Task: Select the employment type as full-time.
Action: Mouse moved to (938, 120)
Screenshot: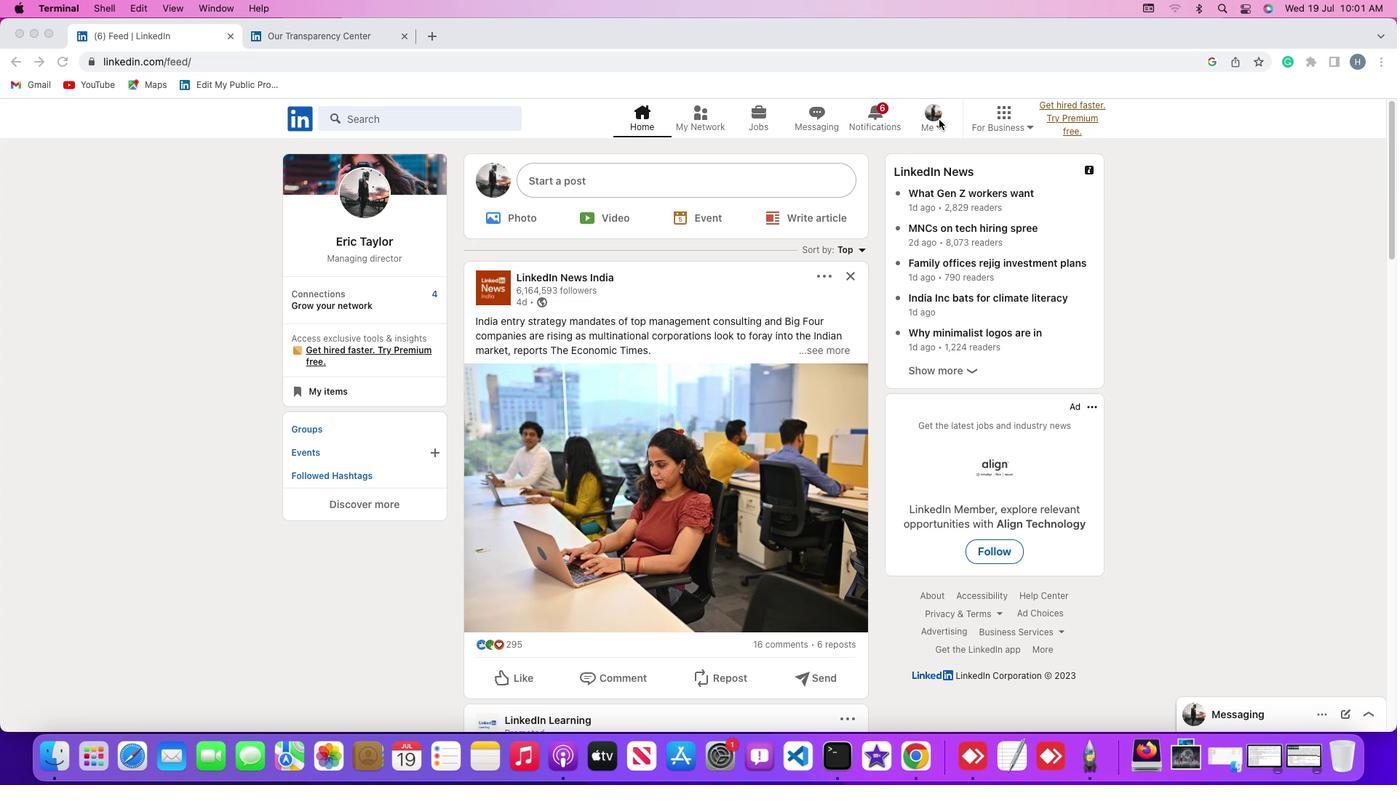 
Action: Mouse pressed left at (938, 120)
Screenshot: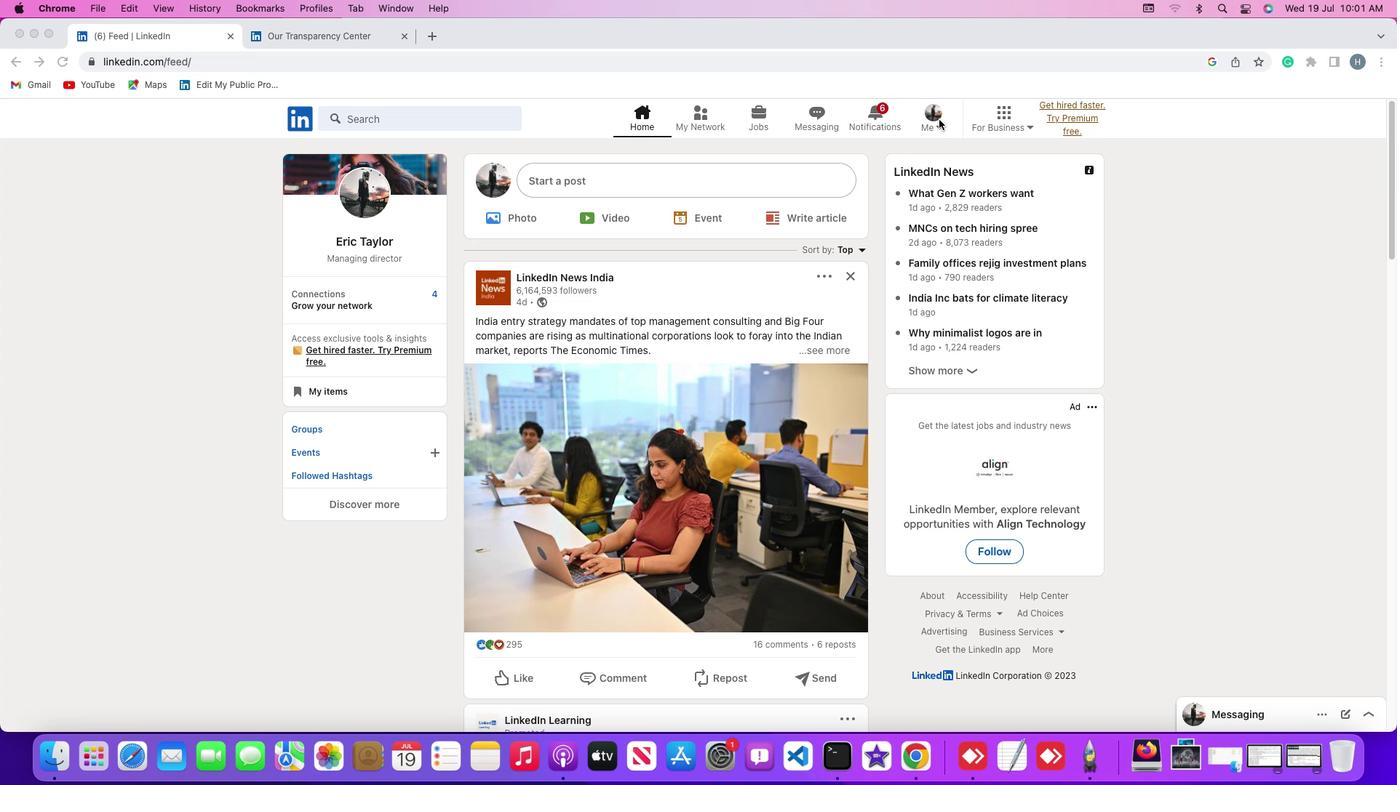 
Action: Mouse moved to (939, 125)
Screenshot: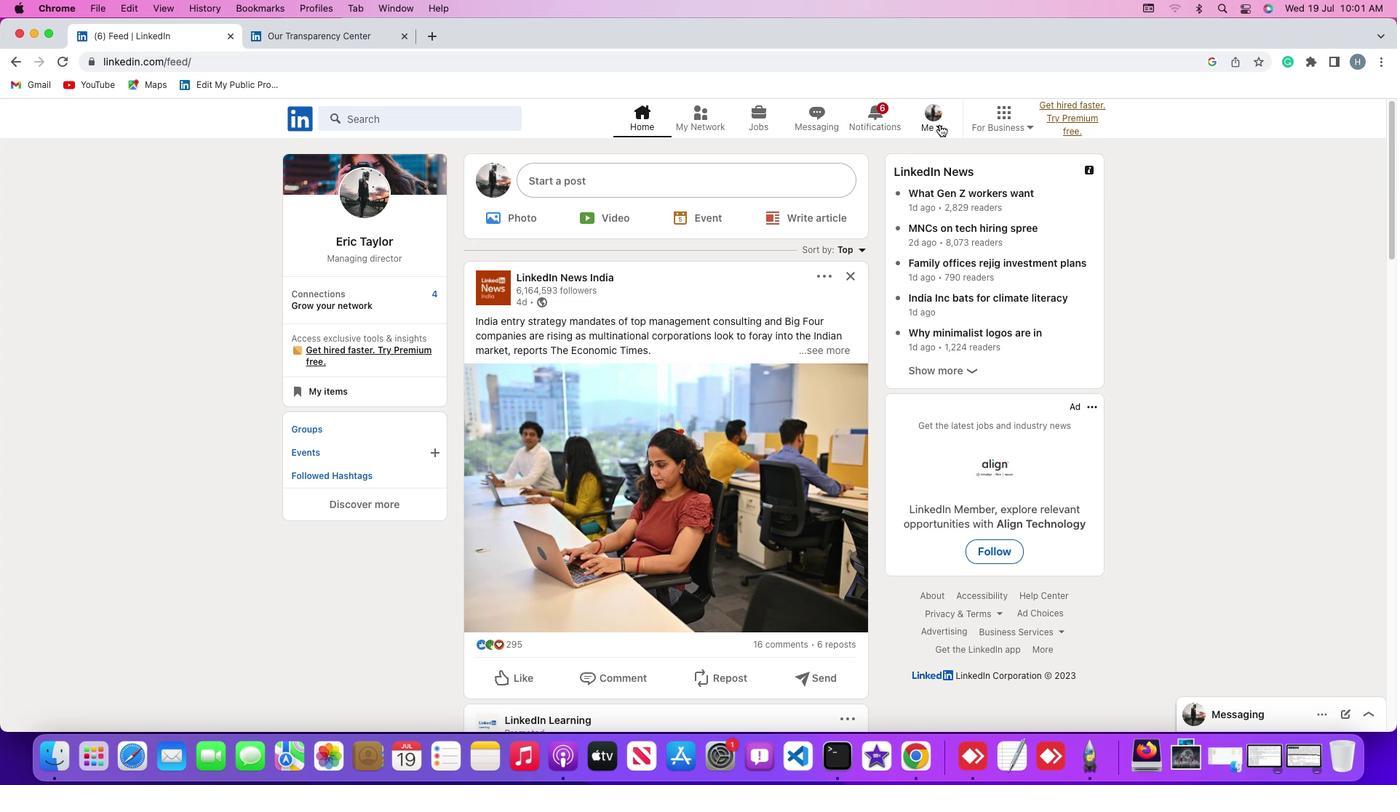 
Action: Mouse pressed left at (939, 125)
Screenshot: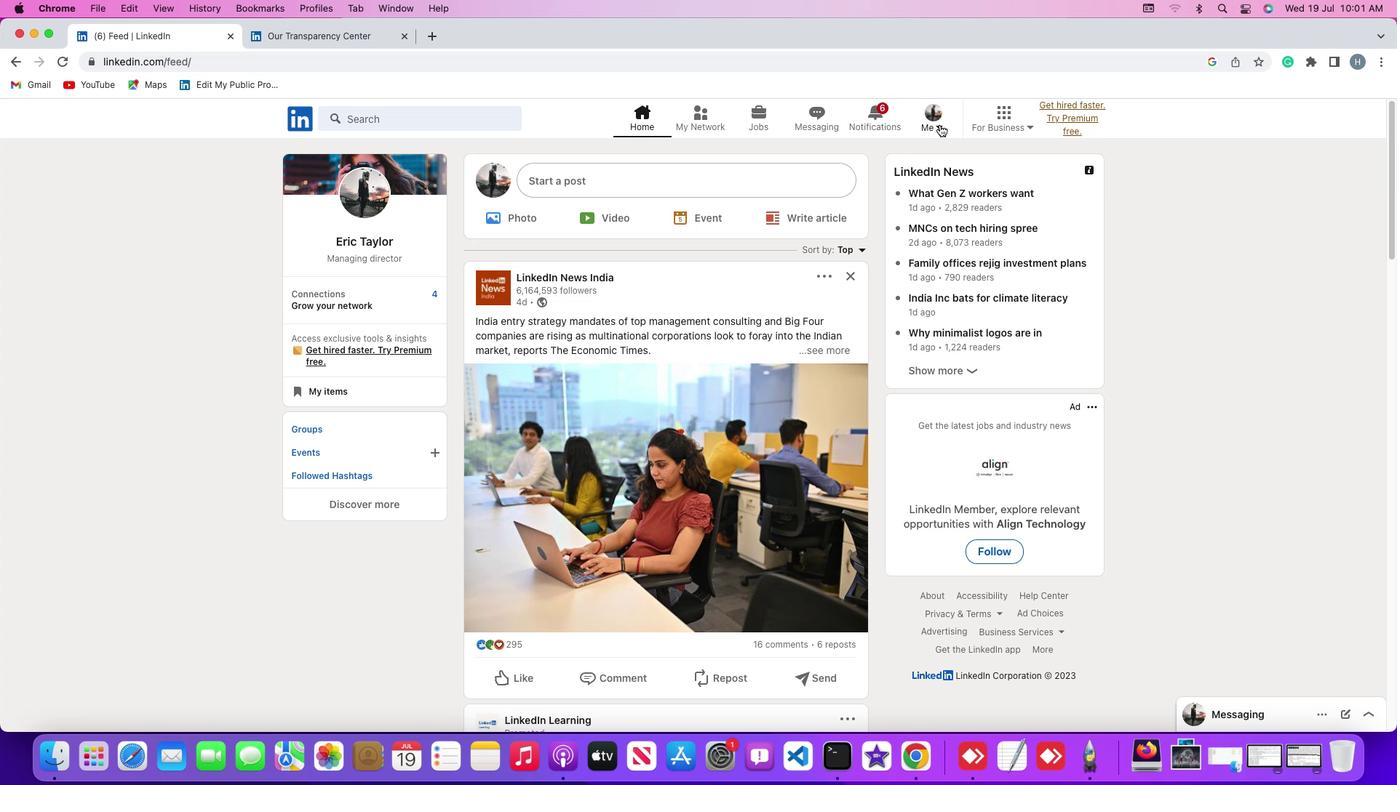 
Action: Mouse moved to (918, 200)
Screenshot: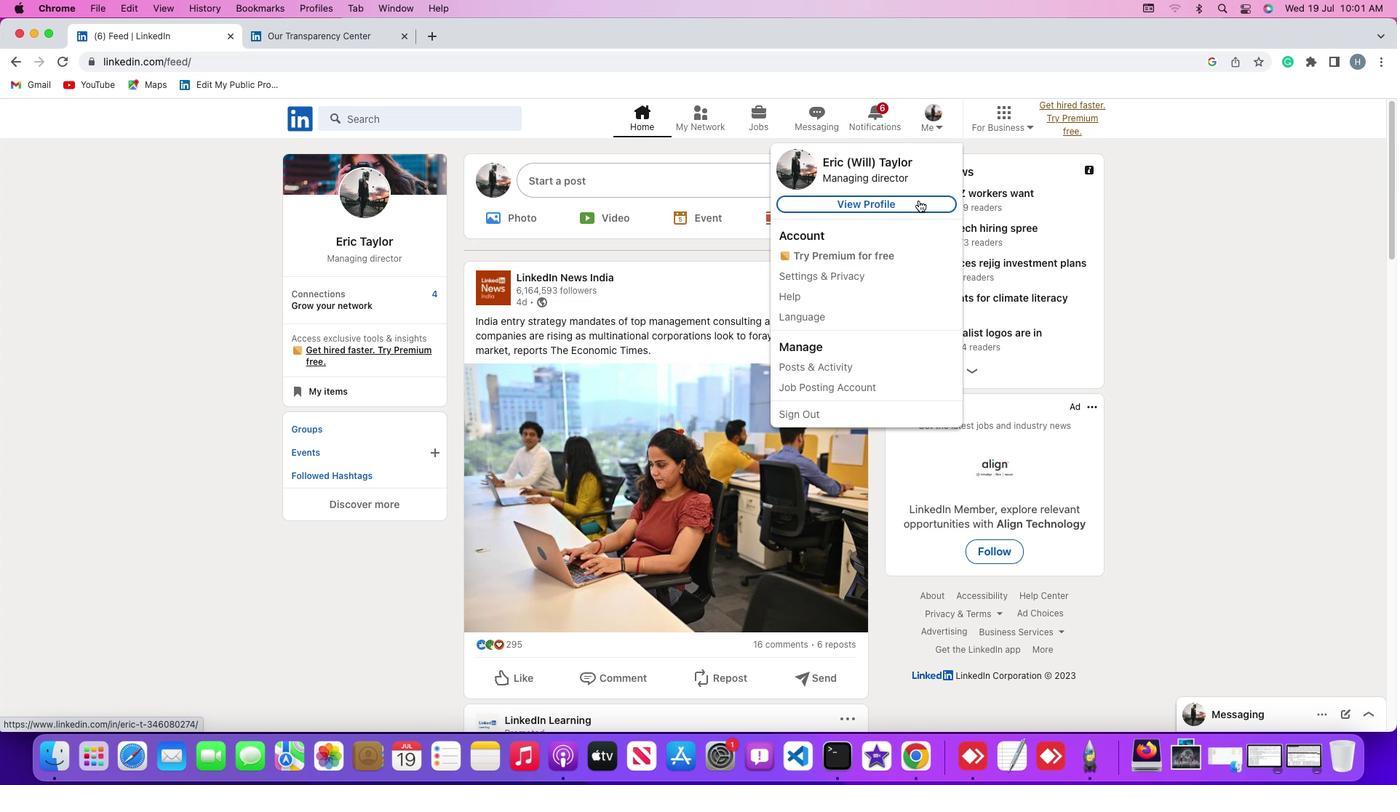 
Action: Mouse pressed left at (918, 200)
Screenshot: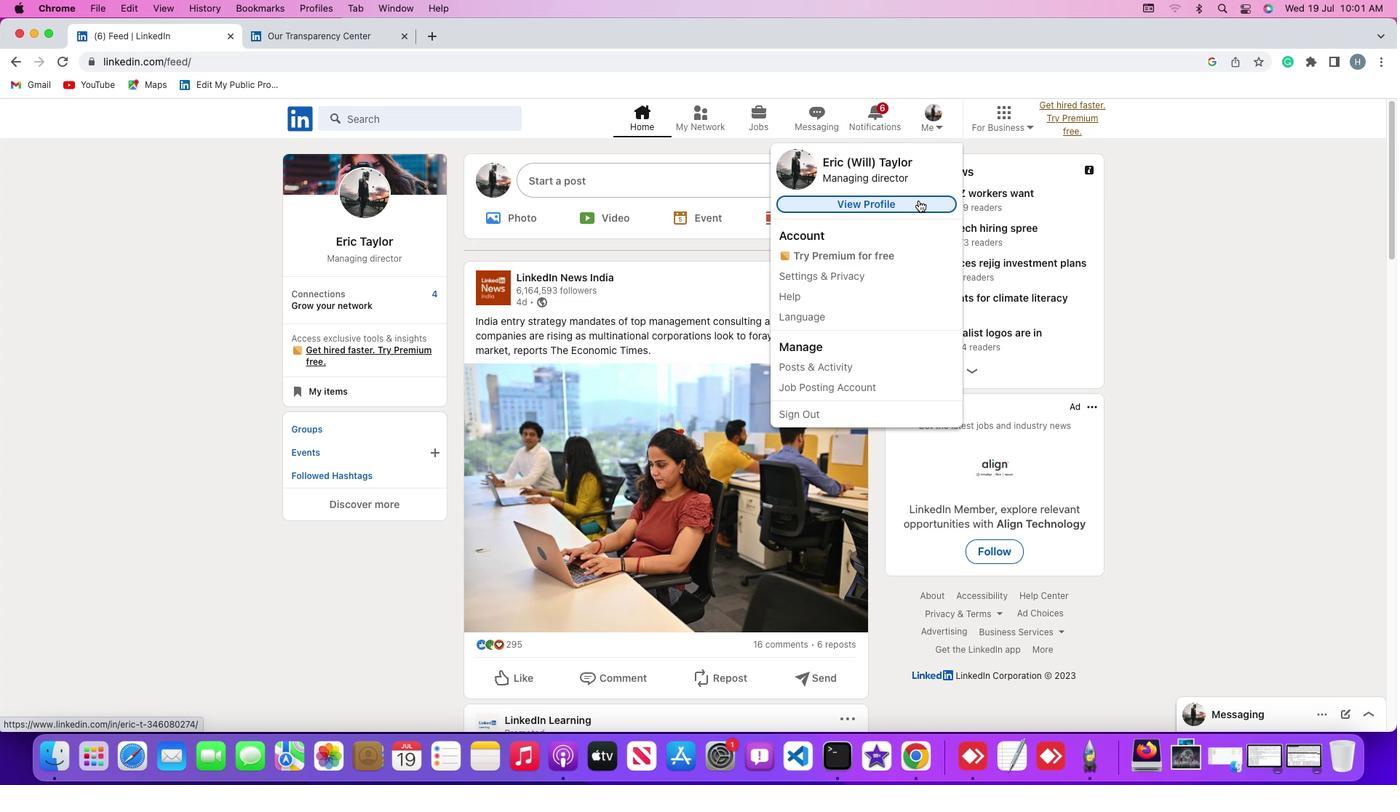 
Action: Mouse moved to (344, 438)
Screenshot: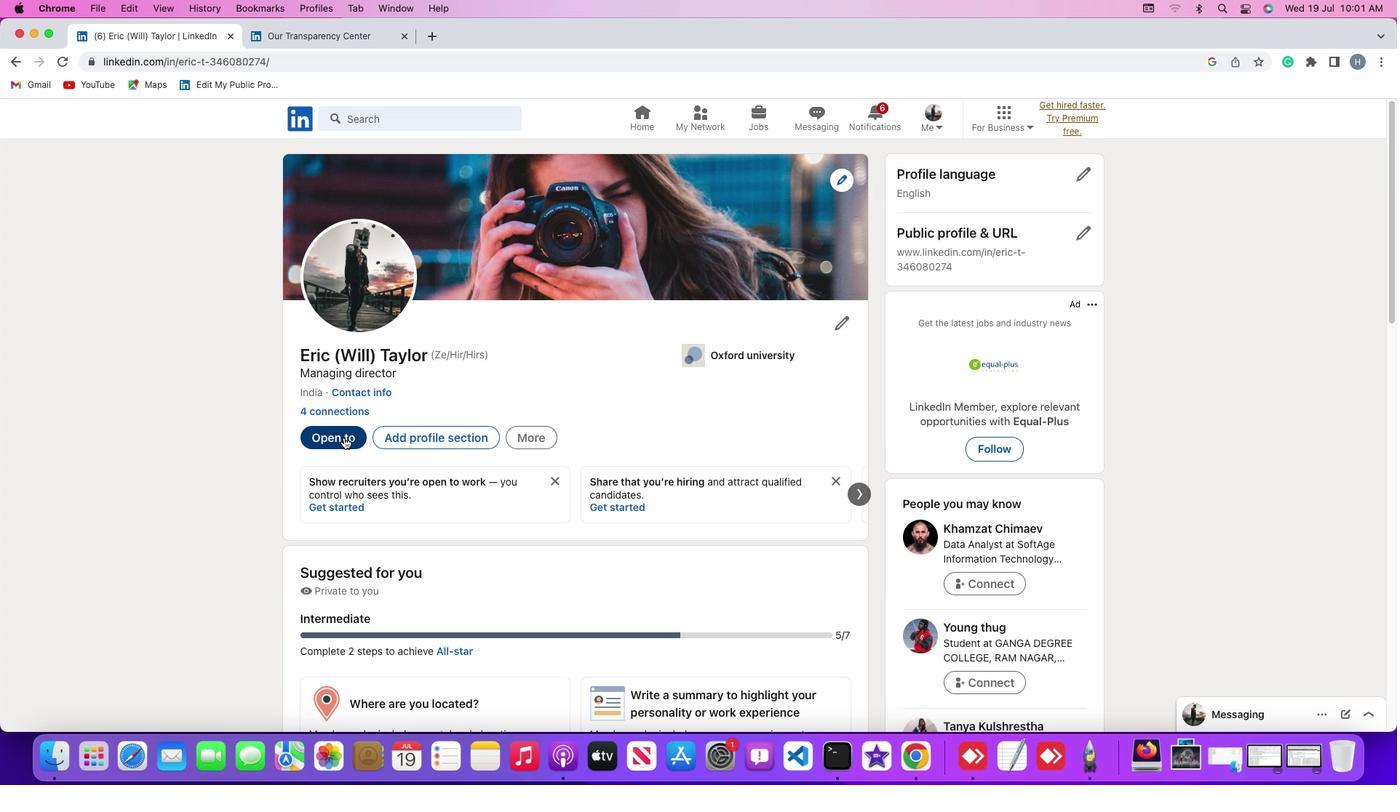 
Action: Mouse pressed left at (344, 438)
Screenshot: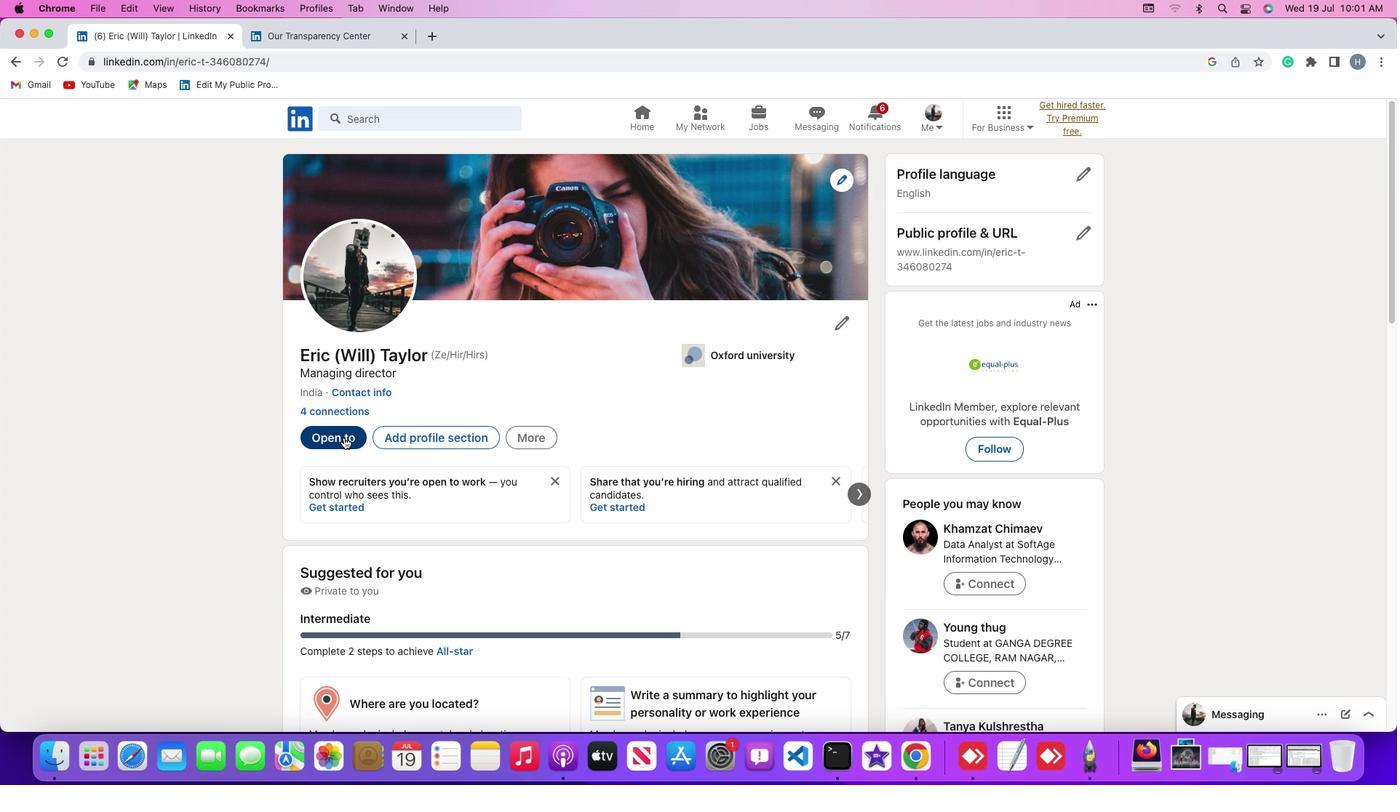 
Action: Mouse moved to (348, 435)
Screenshot: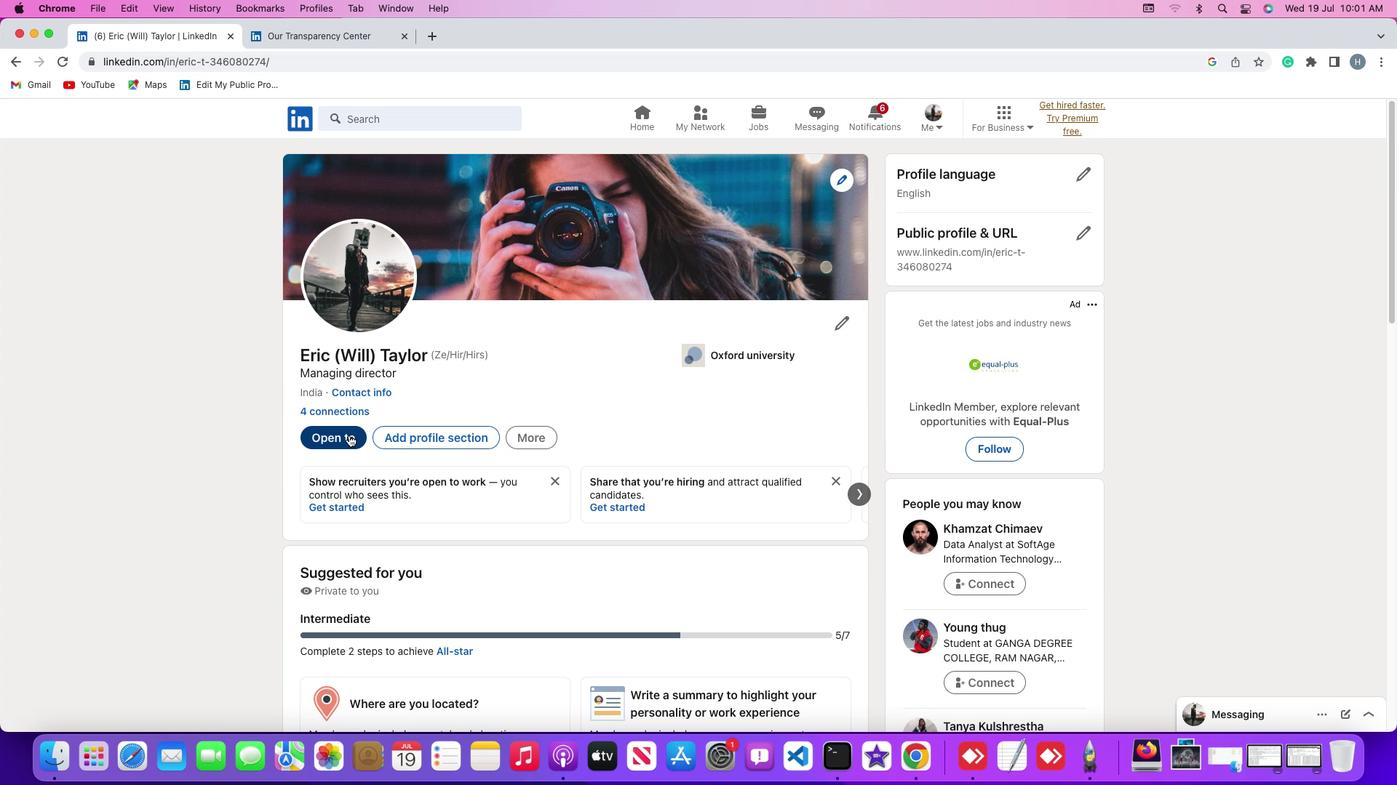 
Action: Mouse pressed left at (348, 435)
Screenshot: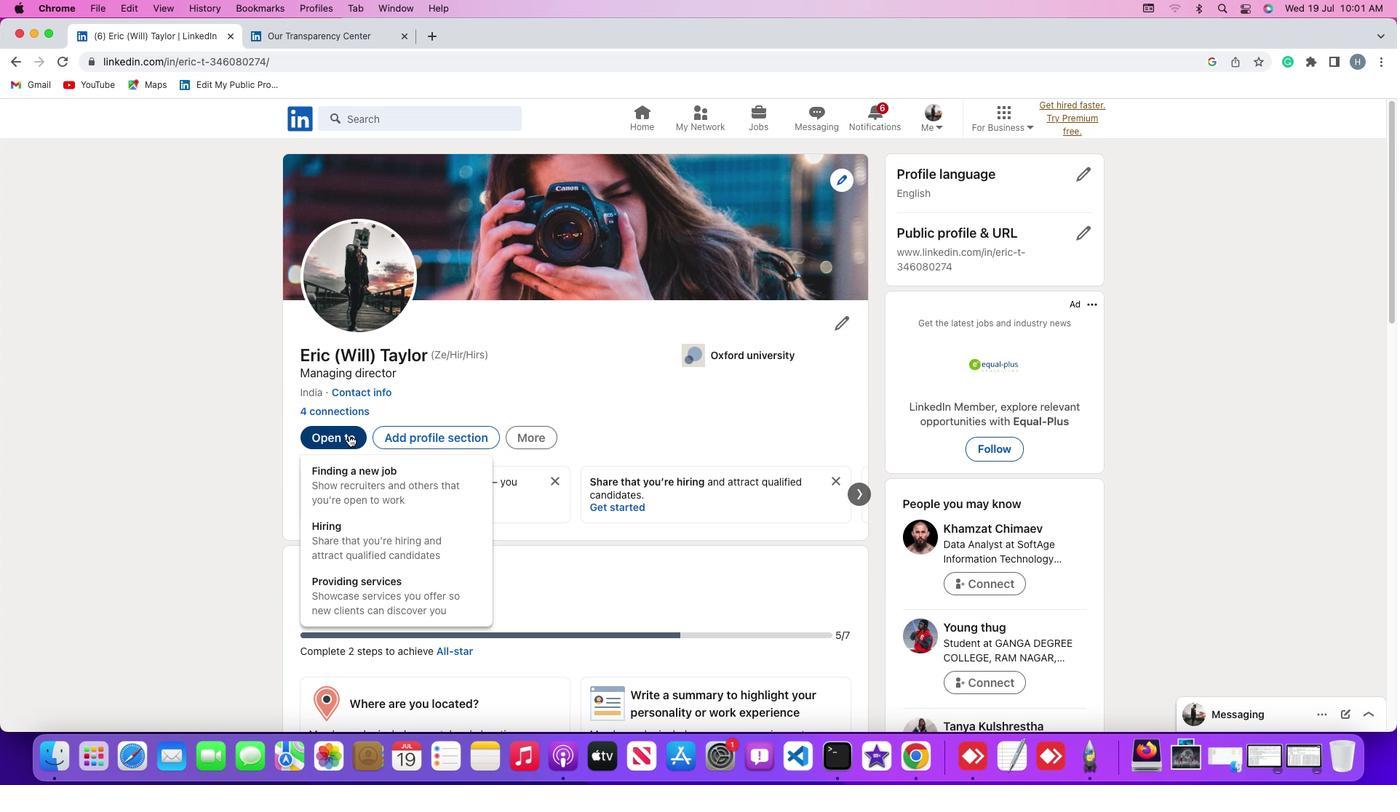 
Action: Mouse pressed left at (348, 435)
Screenshot: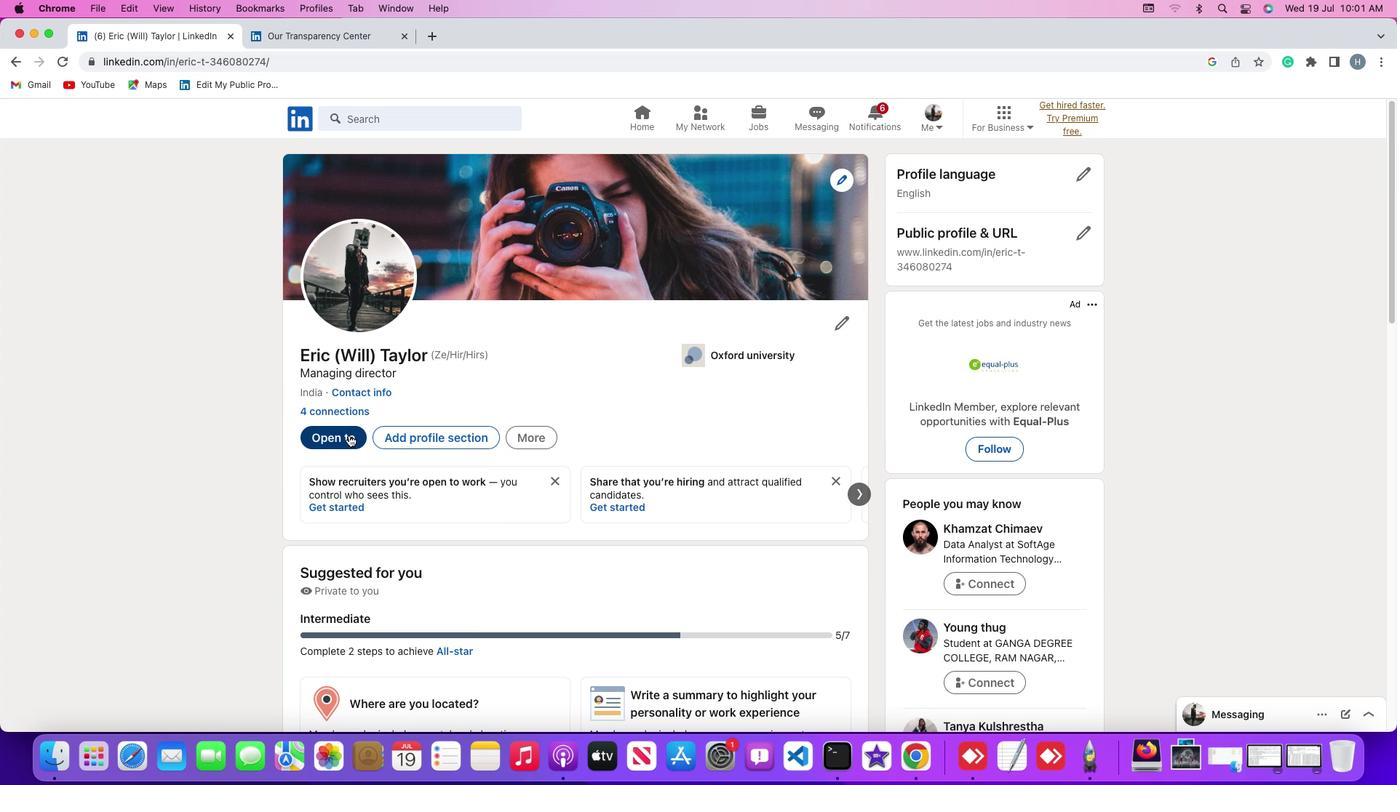 
Action: Mouse moved to (359, 481)
Screenshot: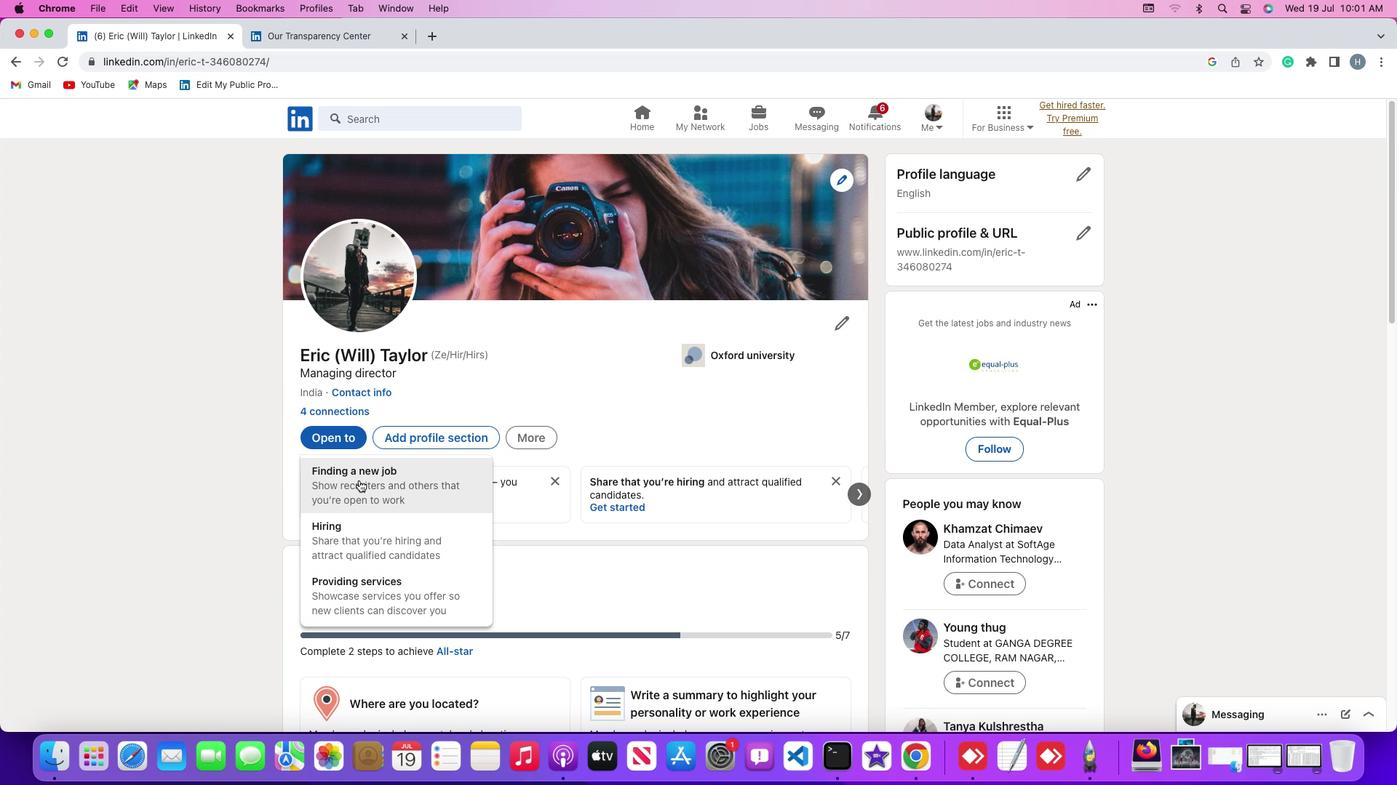 
Action: Mouse pressed left at (359, 481)
Screenshot: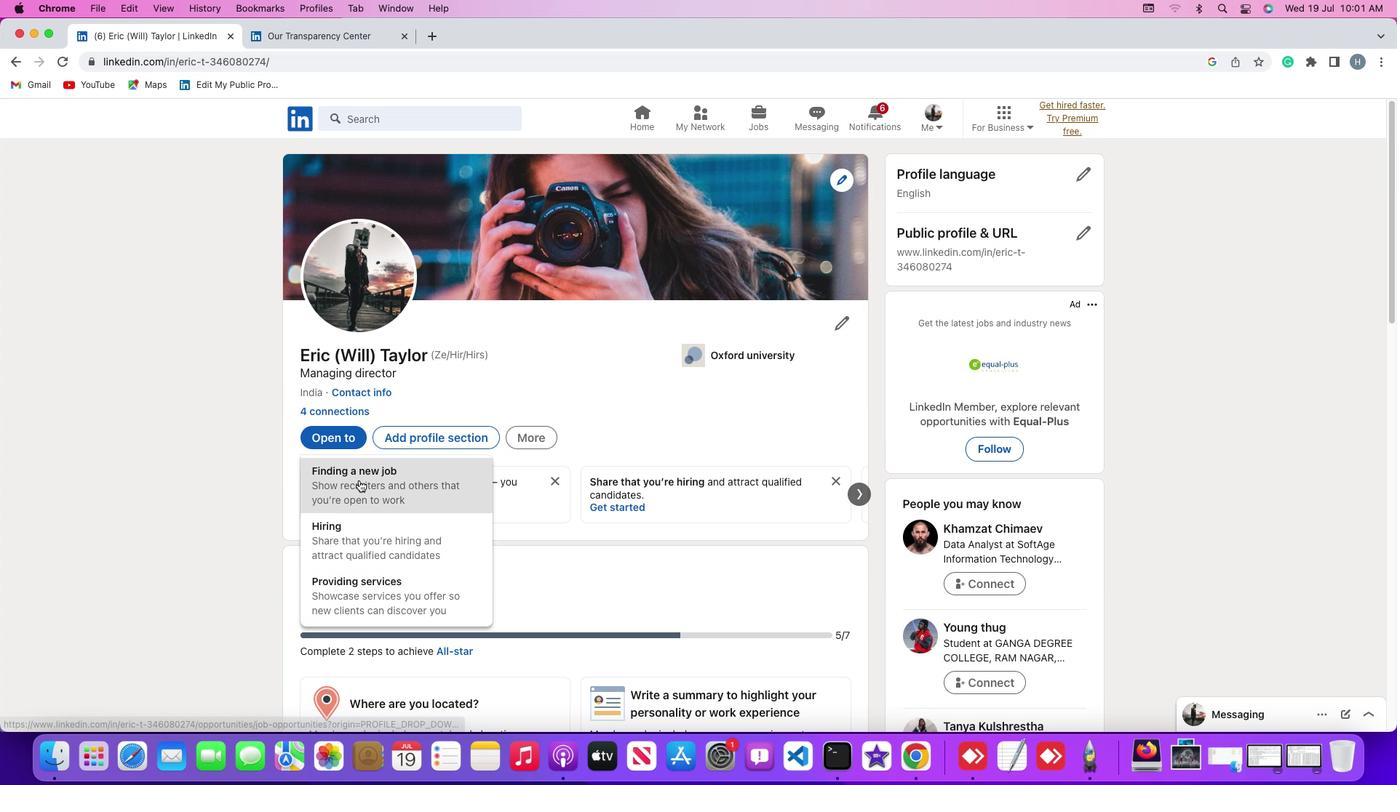 
Action: Mouse moved to (736, 459)
Screenshot: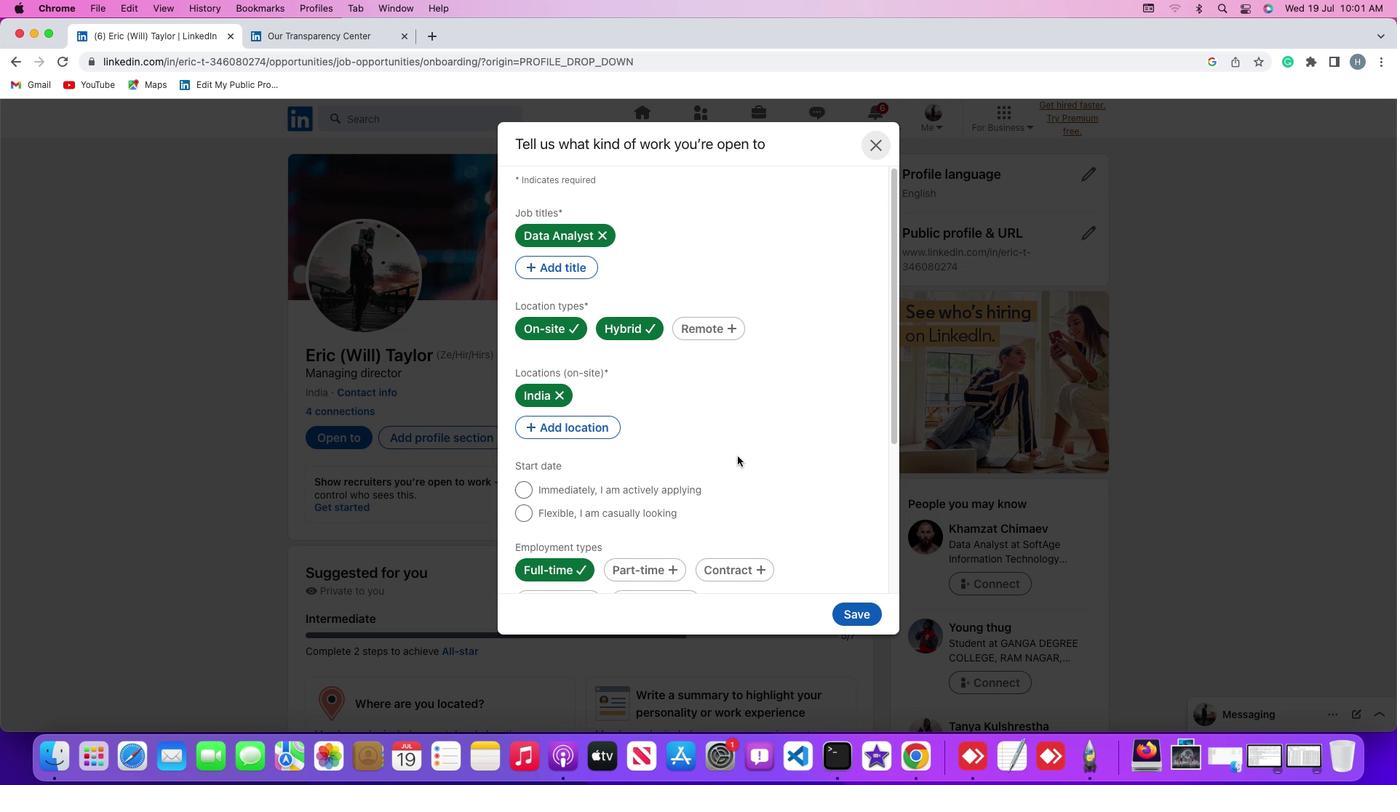 
Action: Mouse scrolled (736, 459) with delta (0, 0)
Screenshot: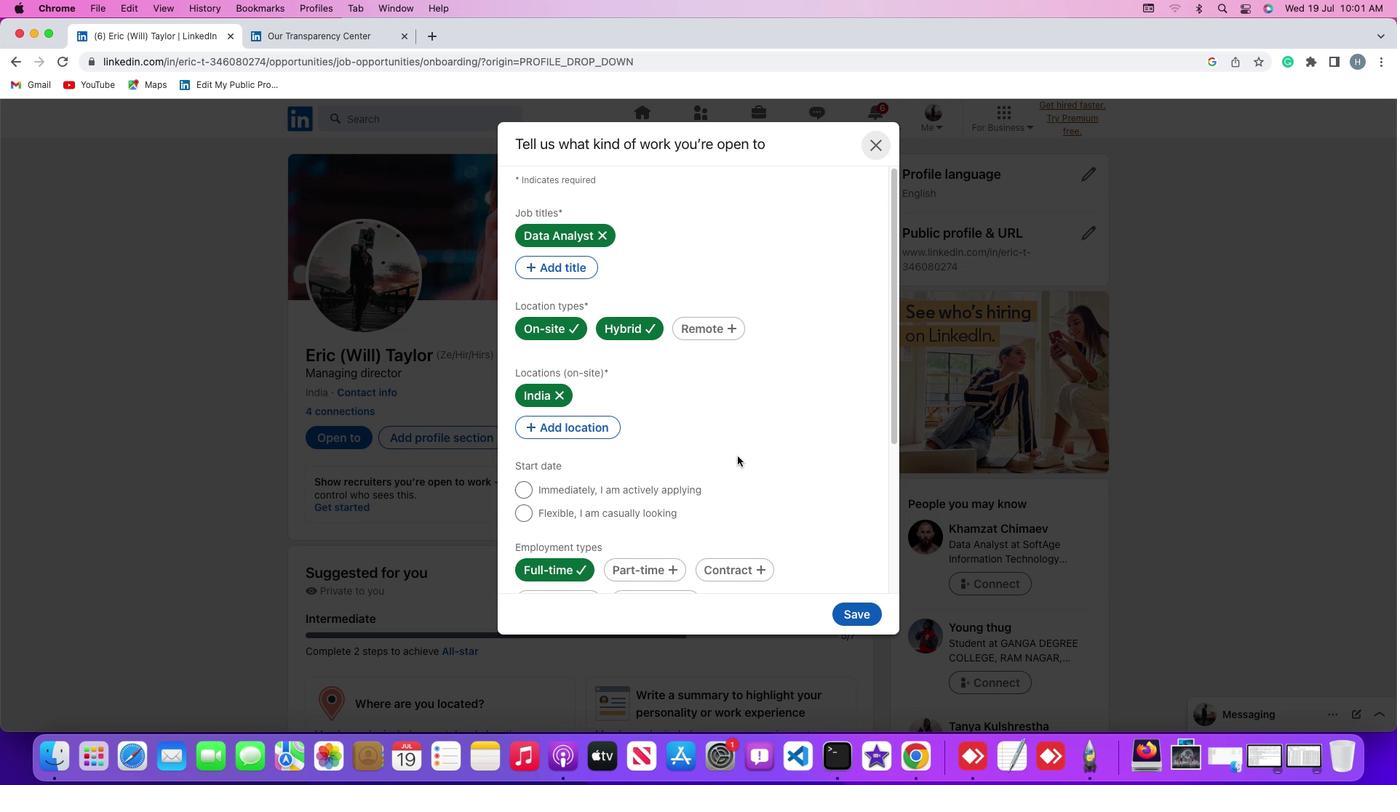 
Action: Mouse moved to (737, 457)
Screenshot: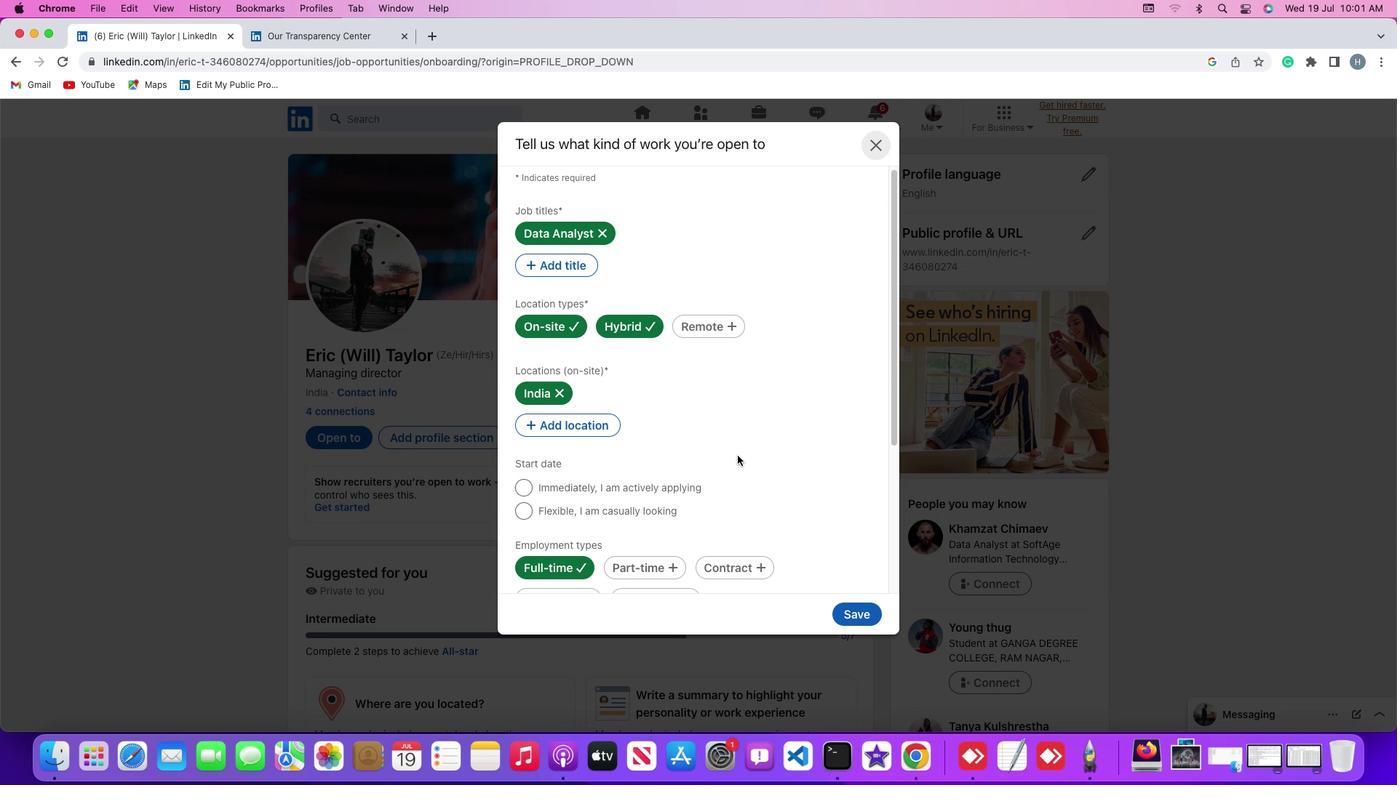 
Action: Mouse scrolled (737, 457) with delta (0, 0)
Screenshot: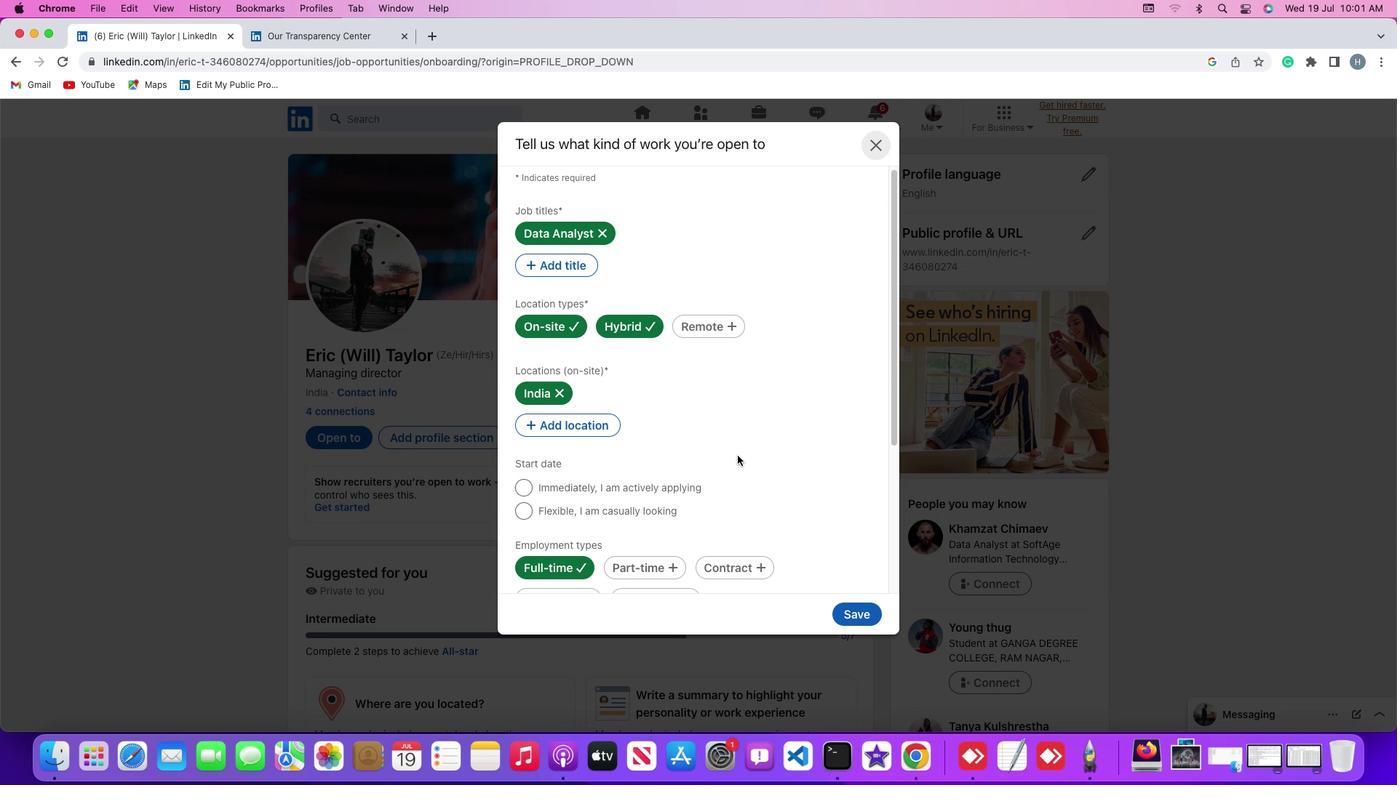 
Action: Mouse moved to (737, 456)
Screenshot: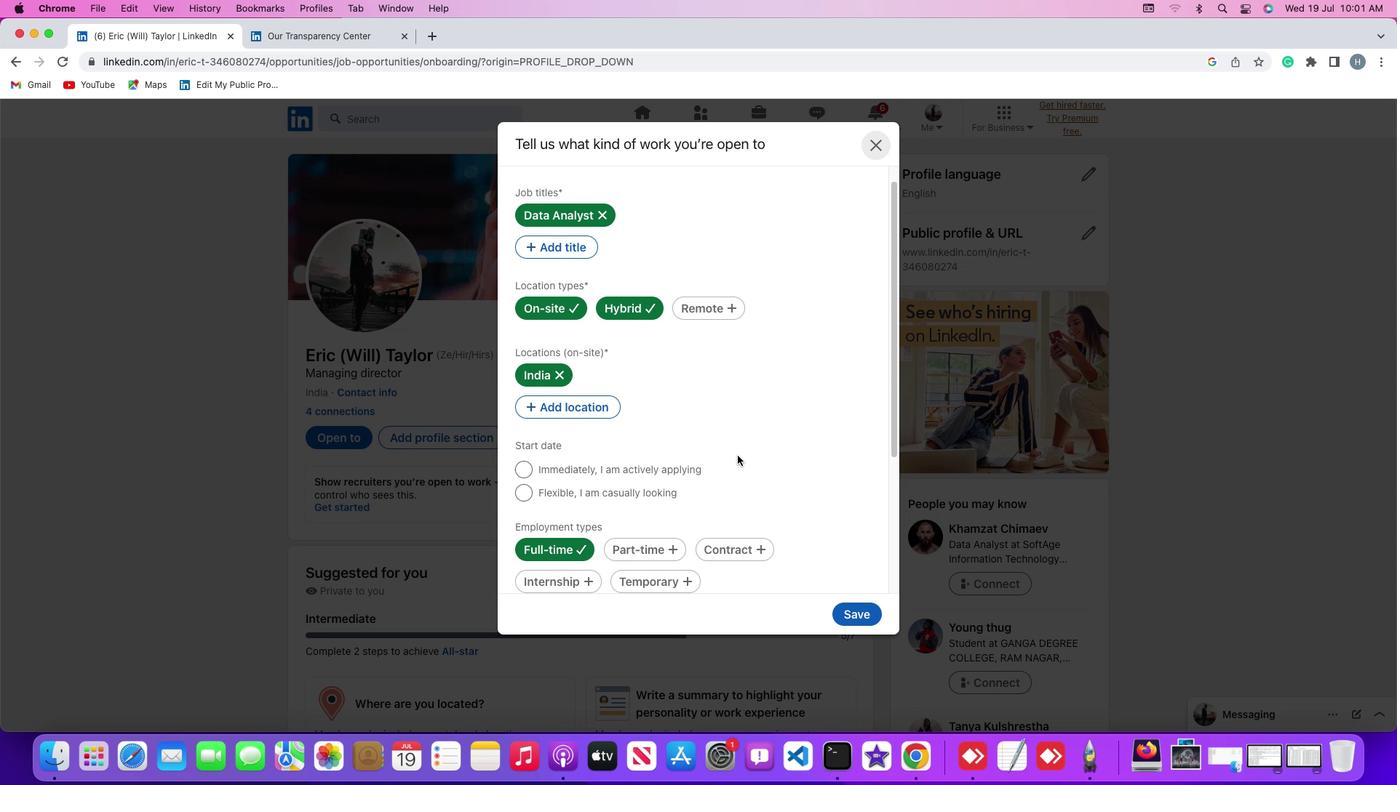 
Action: Mouse scrolled (737, 456) with delta (0, -1)
Screenshot: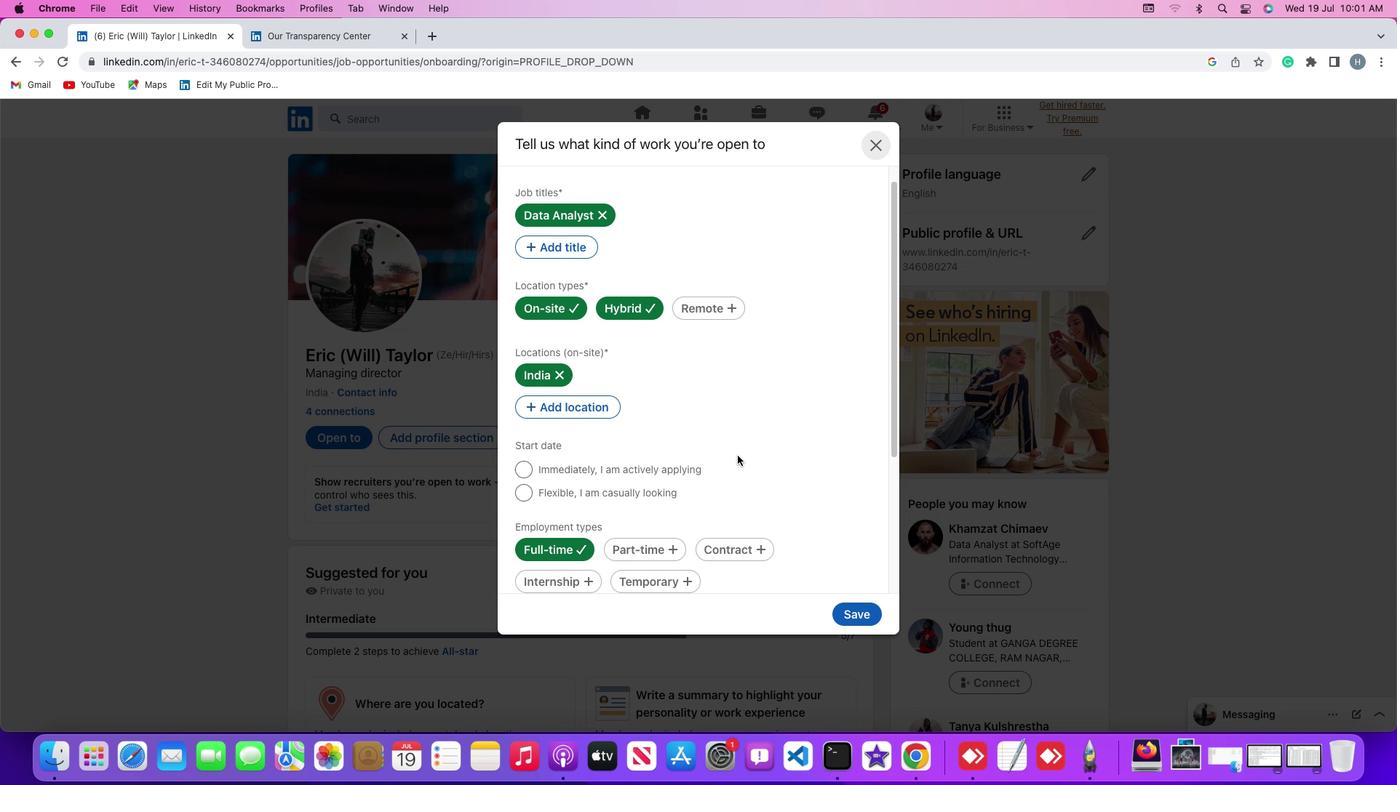 
Action: Mouse scrolled (737, 456) with delta (0, 0)
Screenshot: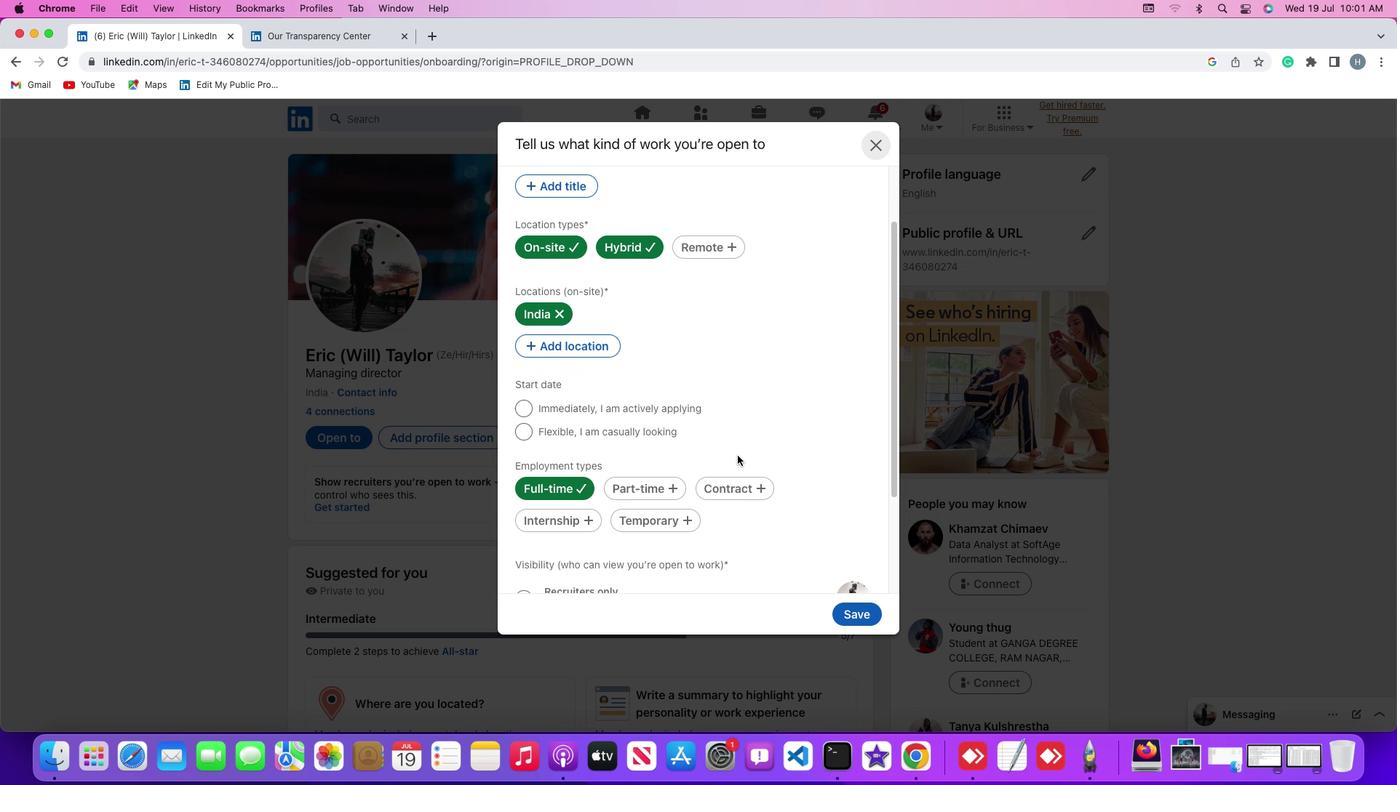 
Action: Mouse scrolled (737, 456) with delta (0, 0)
Screenshot: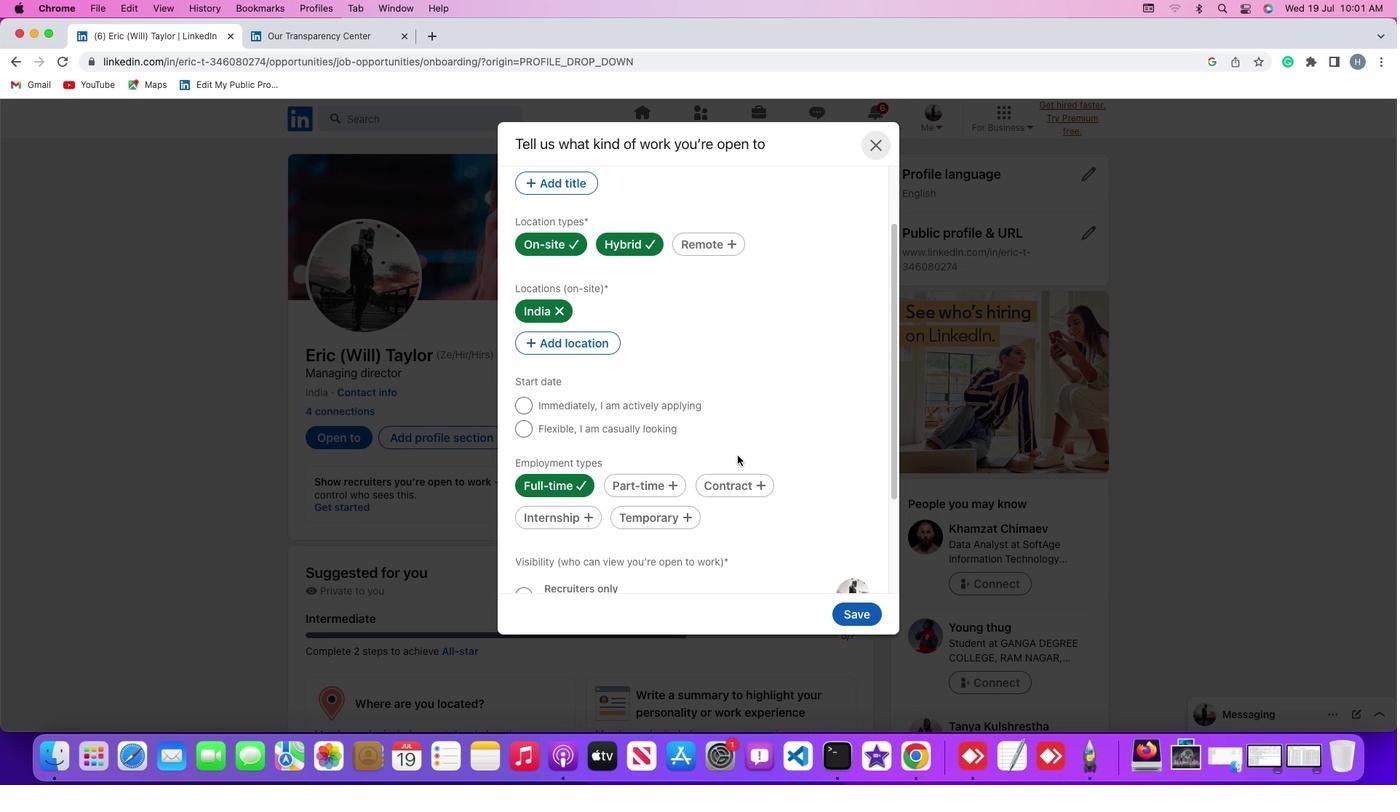 
Action: Mouse moved to (563, 460)
Screenshot: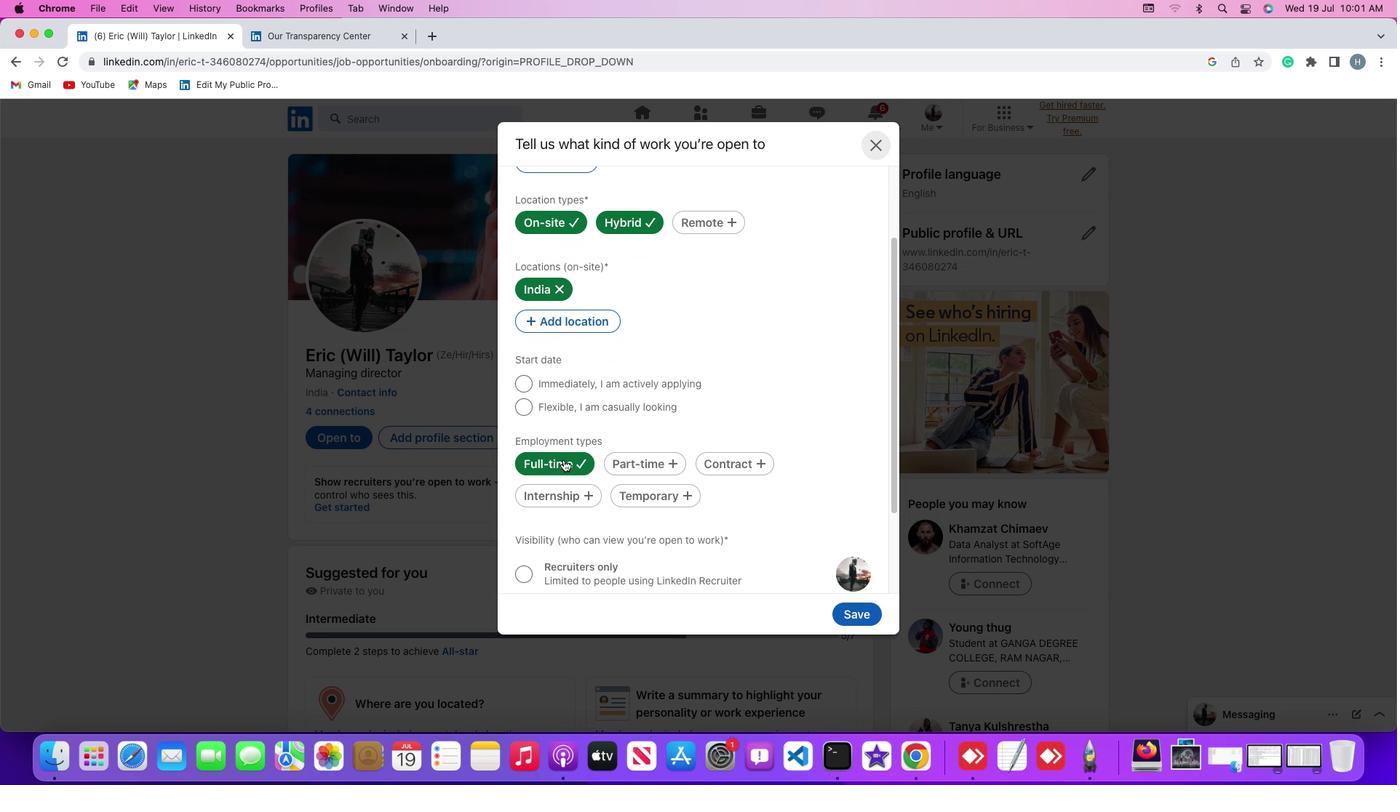 
Action: Mouse pressed left at (563, 460)
Screenshot: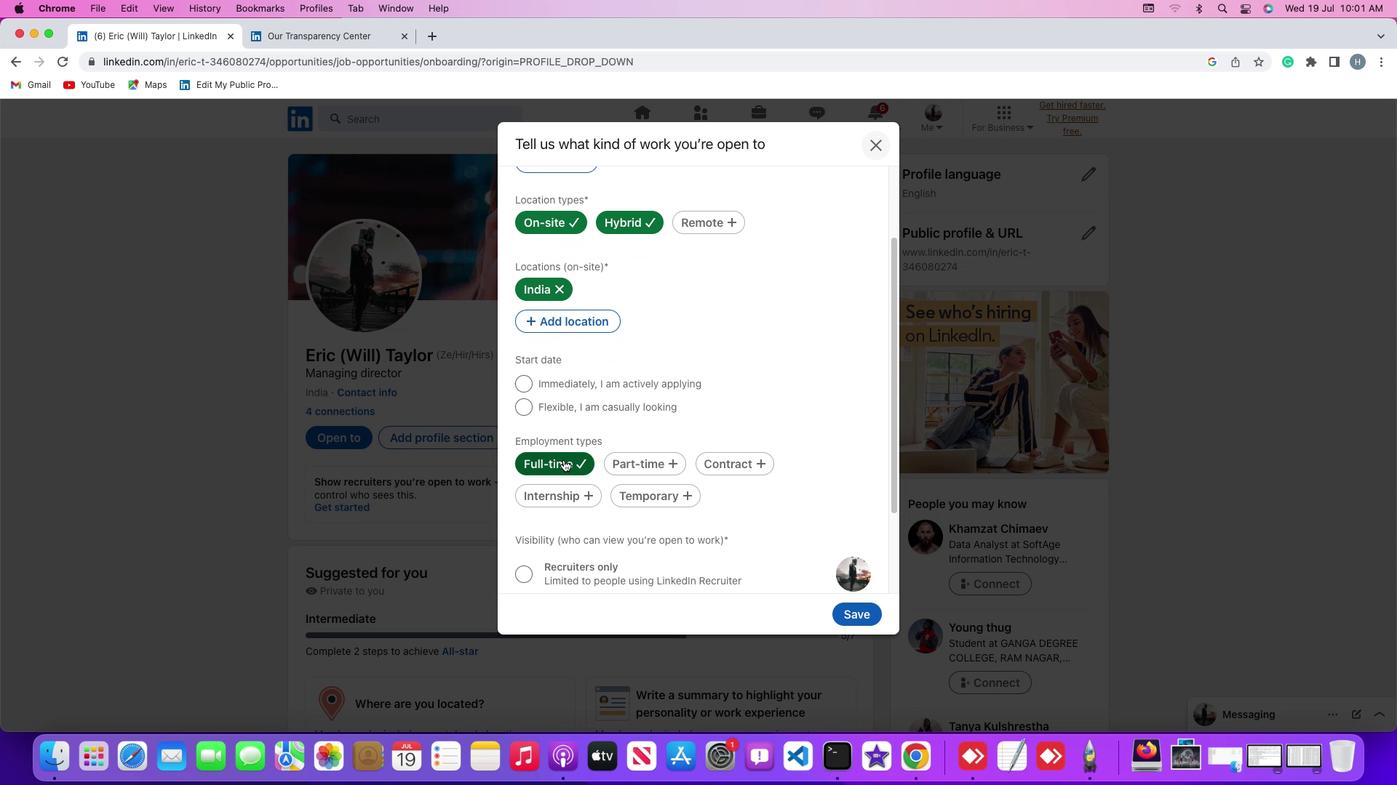 
Action: Mouse pressed left at (563, 460)
Screenshot: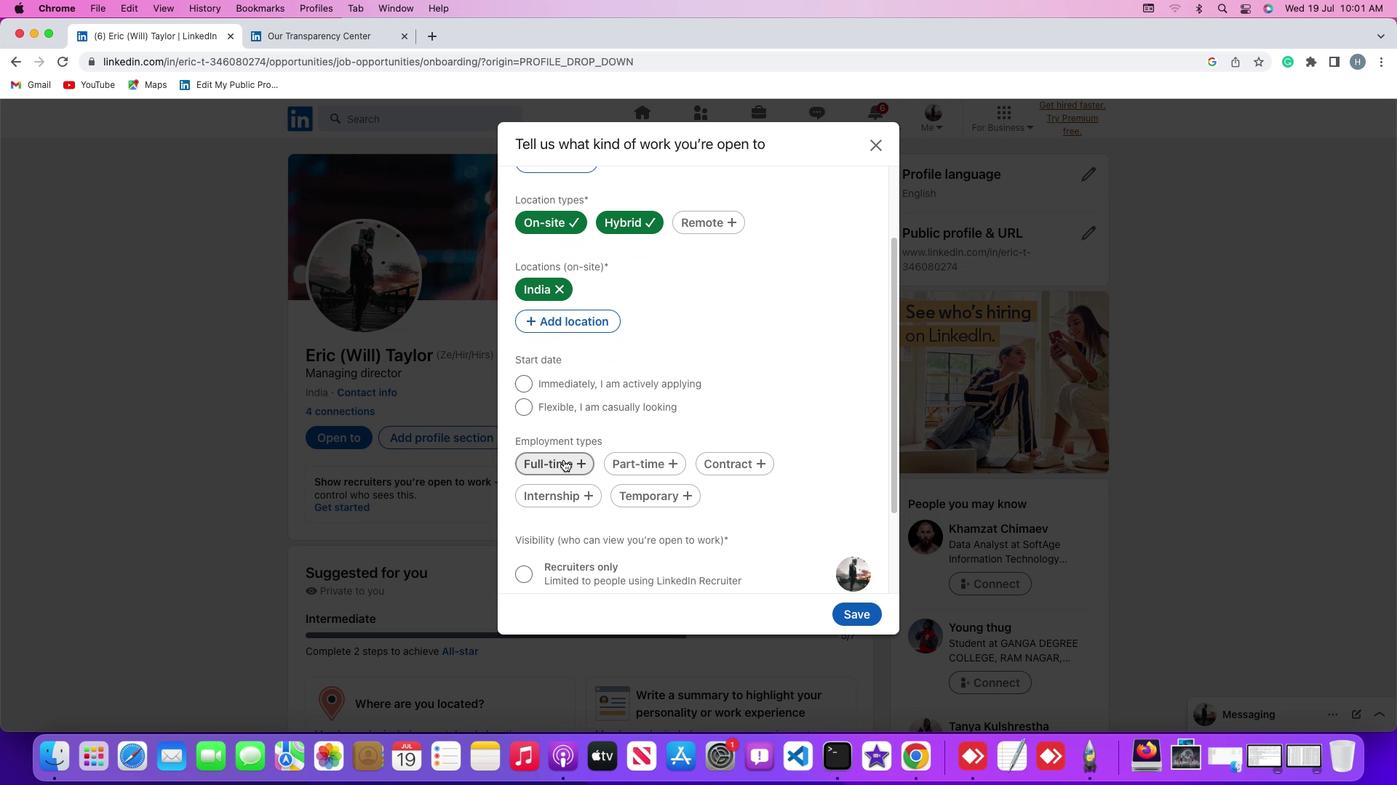 
